 Task: Set the X coordinate for the erase video filter to 3.
Action: Mouse moved to (96, 11)
Screenshot: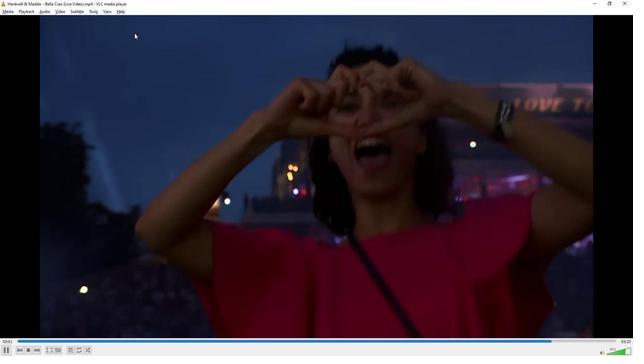 
Action: Mouse pressed left at (96, 11)
Screenshot: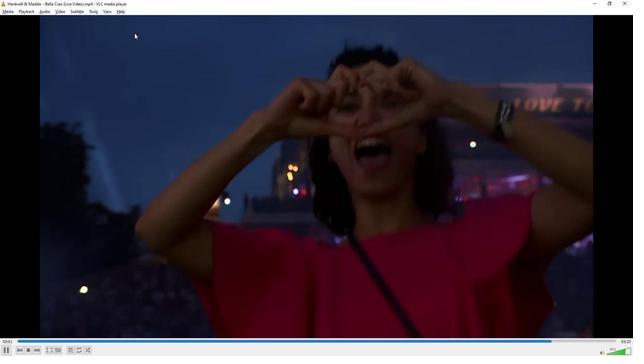 
Action: Mouse moved to (104, 89)
Screenshot: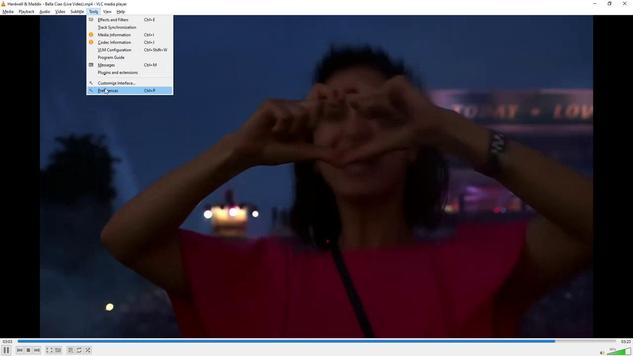 
Action: Mouse pressed left at (104, 89)
Screenshot: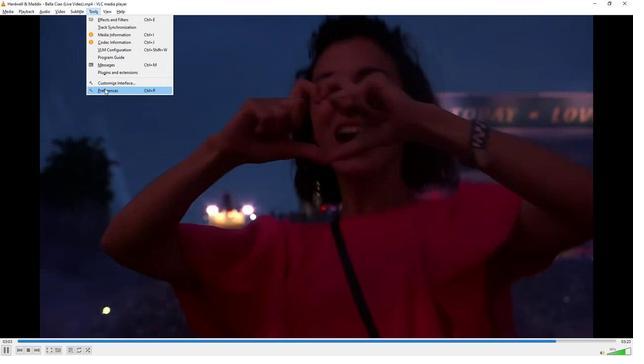 
Action: Mouse moved to (141, 276)
Screenshot: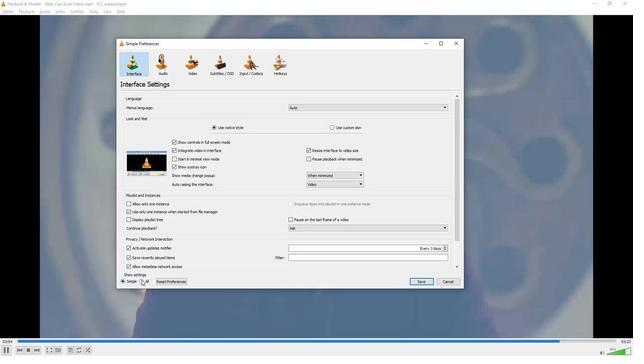 
Action: Mouse pressed left at (141, 276)
Screenshot: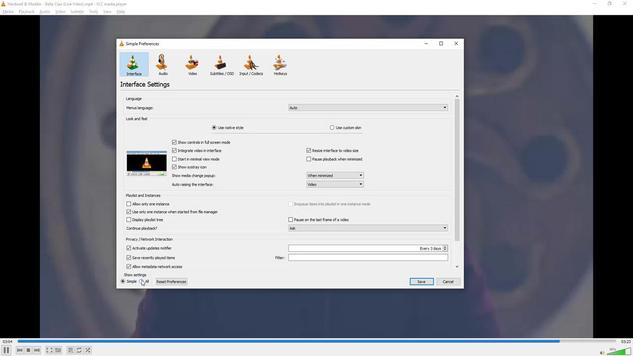 
Action: Mouse moved to (146, 252)
Screenshot: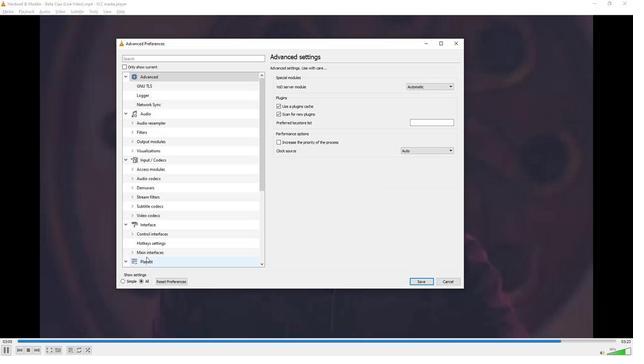 
Action: Mouse scrolled (146, 251) with delta (0, 0)
Screenshot: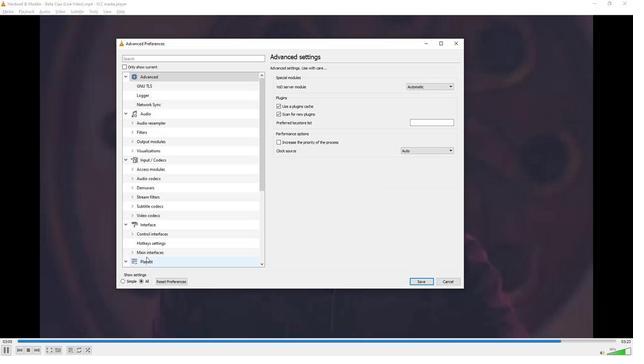 
Action: Mouse moved to (146, 249)
Screenshot: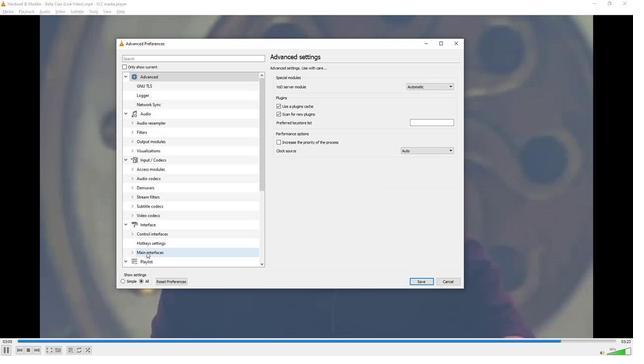 
Action: Mouse scrolled (146, 248) with delta (0, 0)
Screenshot: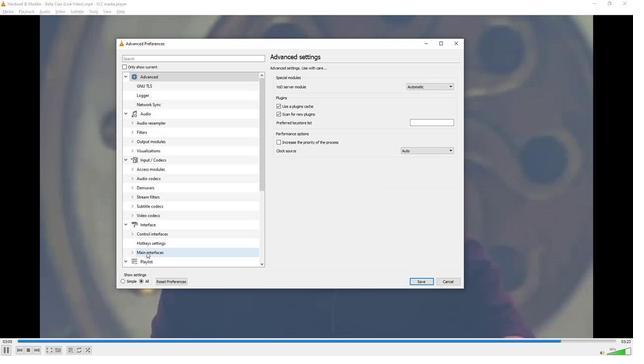 
Action: Mouse moved to (146, 247)
Screenshot: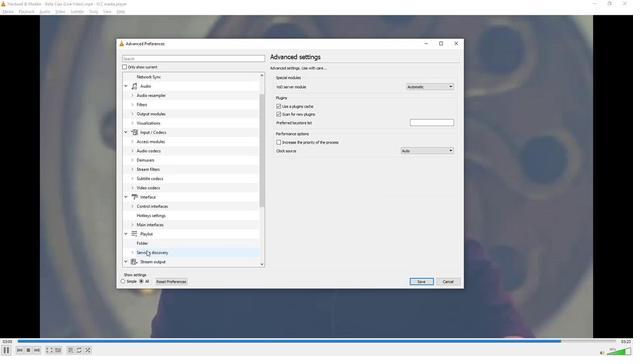 
Action: Mouse scrolled (146, 247) with delta (0, 0)
Screenshot: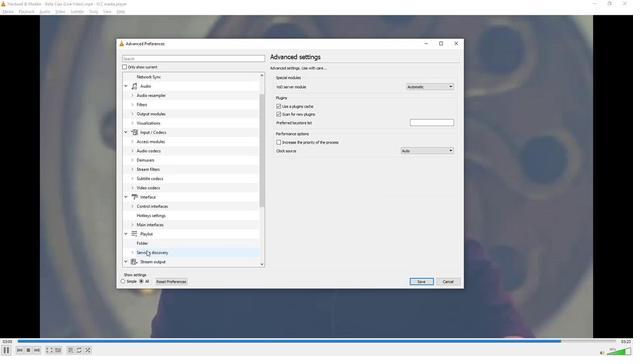 
Action: Mouse moved to (146, 246)
Screenshot: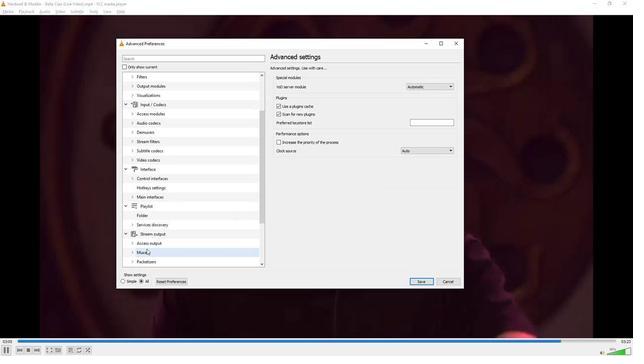
Action: Mouse scrolled (146, 246) with delta (0, 0)
Screenshot: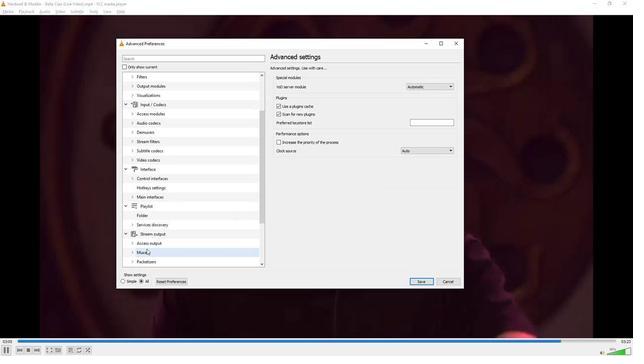 
Action: Mouse moved to (146, 246)
Screenshot: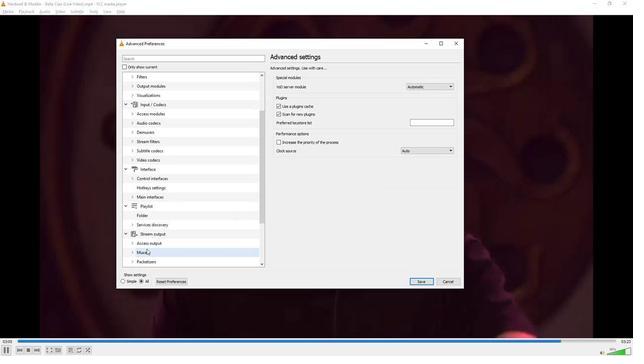 
Action: Mouse scrolled (146, 246) with delta (0, 0)
Screenshot: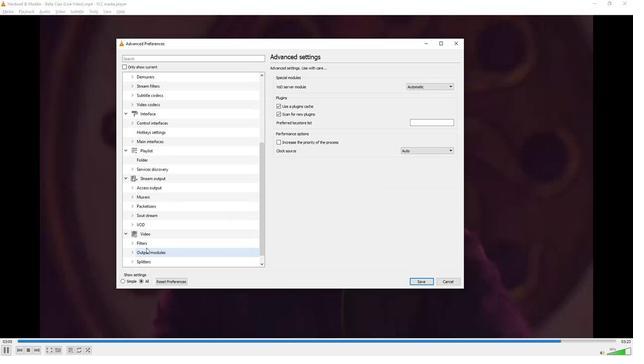 
Action: Mouse moved to (145, 245)
Screenshot: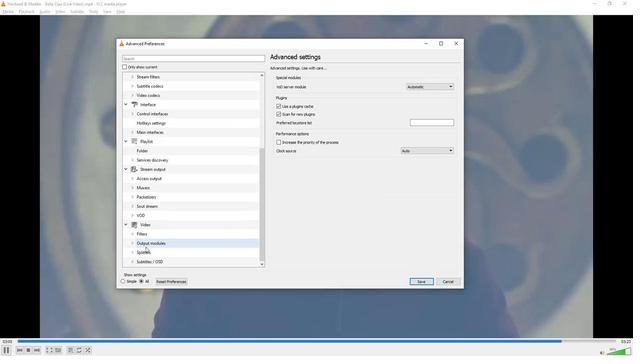 
Action: Mouse scrolled (145, 245) with delta (0, 0)
Screenshot: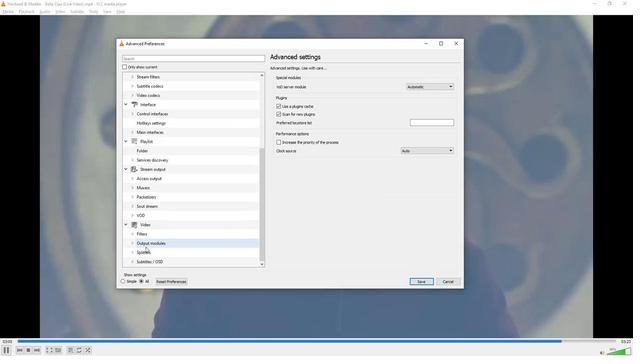 
Action: Mouse moved to (145, 244)
Screenshot: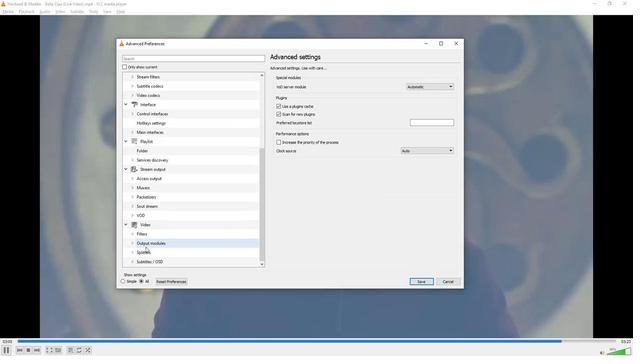 
Action: Mouse scrolled (145, 244) with delta (0, 0)
Screenshot: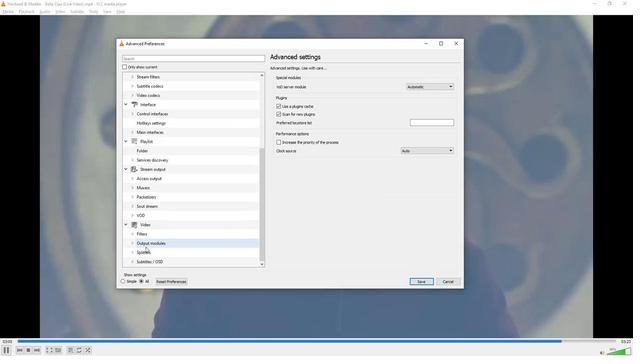 
Action: Mouse moved to (131, 231)
Screenshot: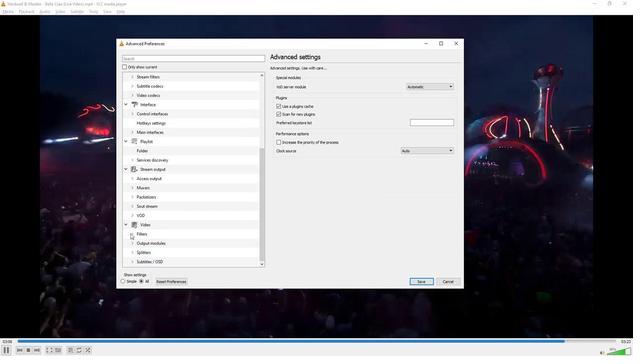 
Action: Mouse pressed left at (131, 231)
Screenshot: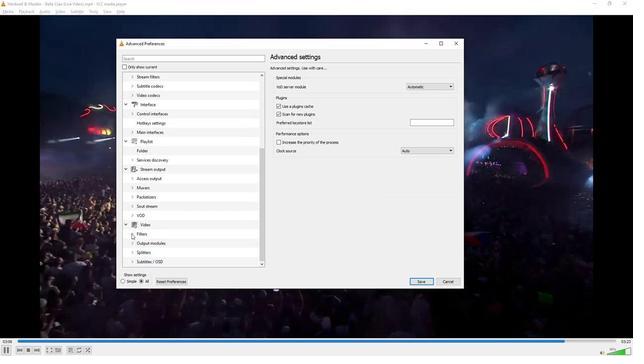 
Action: Mouse moved to (139, 234)
Screenshot: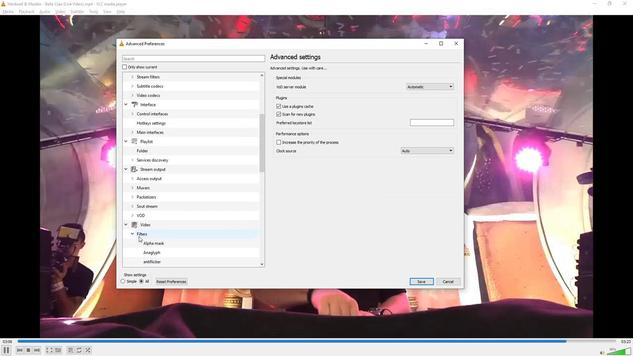 
Action: Mouse scrolled (139, 233) with delta (0, 0)
Screenshot: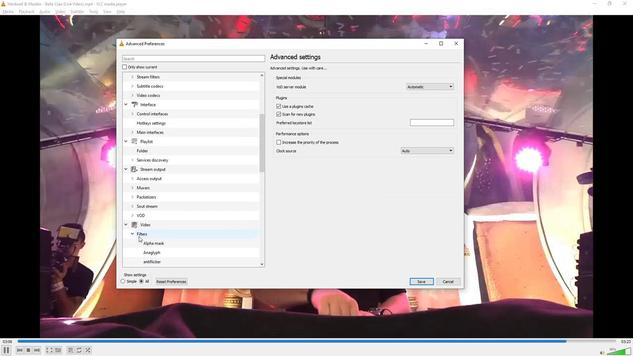 
Action: Mouse moved to (139, 234)
Screenshot: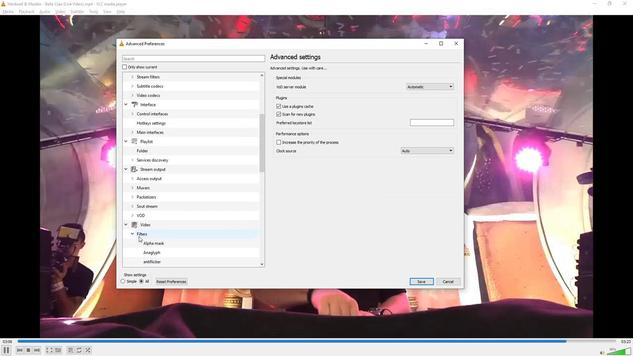 
Action: Mouse scrolled (139, 233) with delta (0, 0)
Screenshot: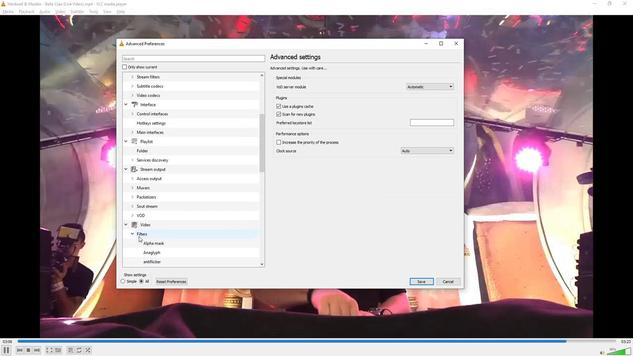 
Action: Mouse scrolled (139, 233) with delta (0, 0)
Screenshot: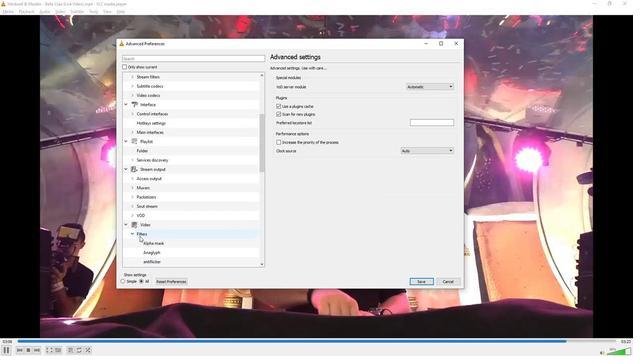 
Action: Mouse scrolled (139, 233) with delta (0, 0)
Screenshot: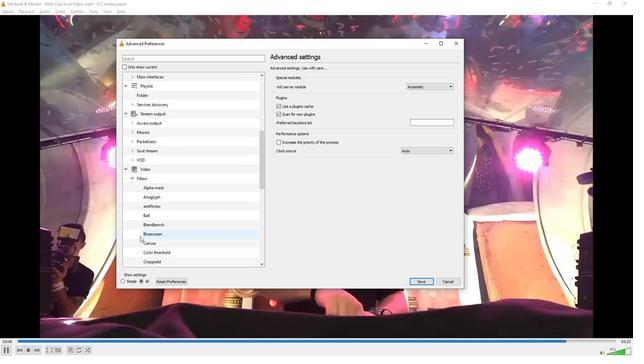 
Action: Mouse moved to (147, 238)
Screenshot: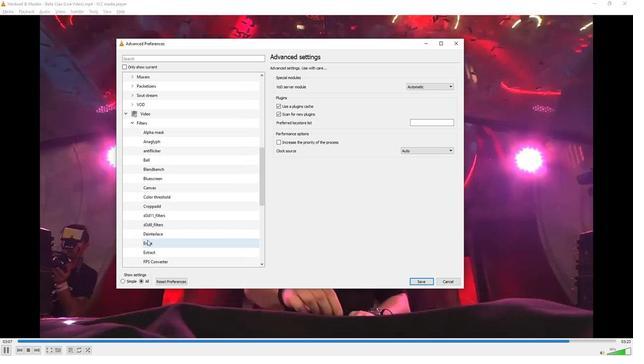 
Action: Mouse pressed left at (147, 238)
Screenshot: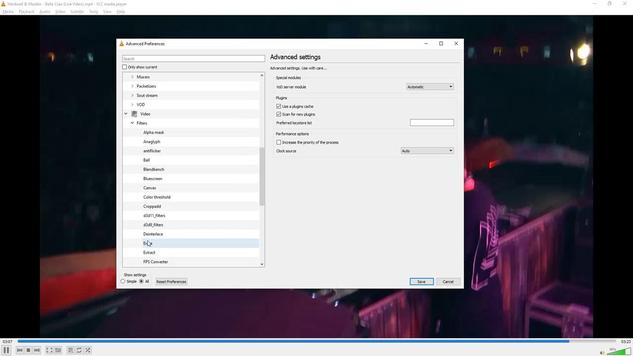 
Action: Mouse moved to (455, 87)
Screenshot: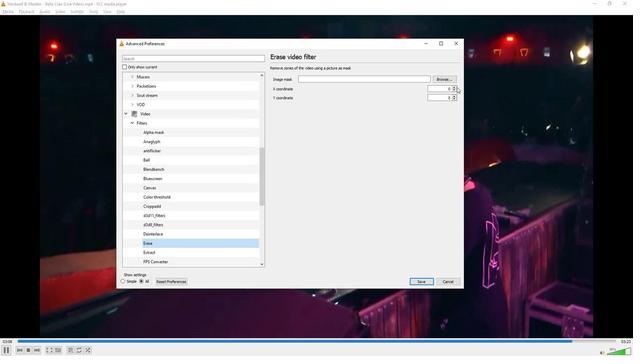 
Action: Mouse pressed left at (455, 87)
Screenshot: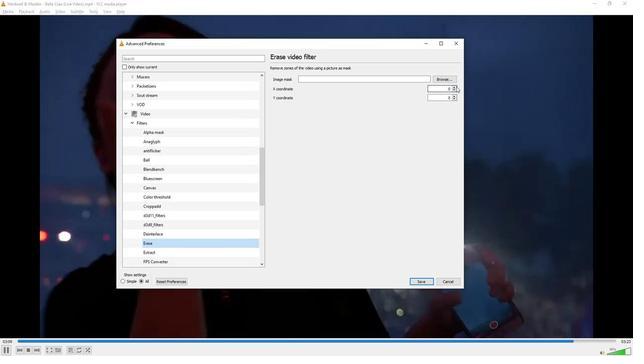 
Action: Mouse pressed left at (455, 87)
Screenshot: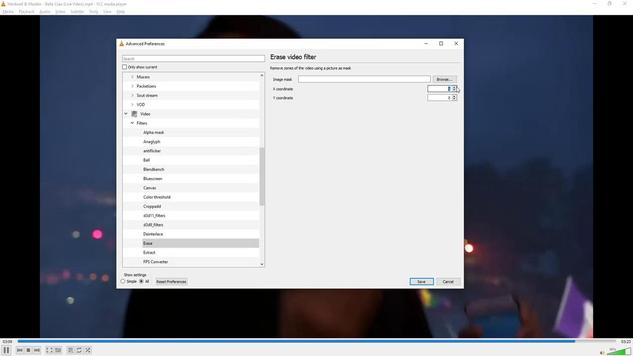 
Action: Mouse pressed left at (455, 87)
Screenshot: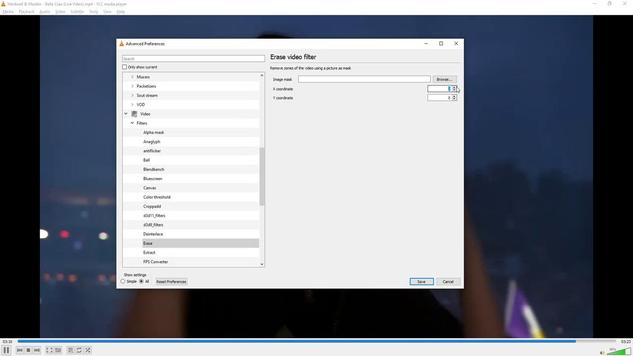 
Action: Mouse moved to (404, 133)
Screenshot: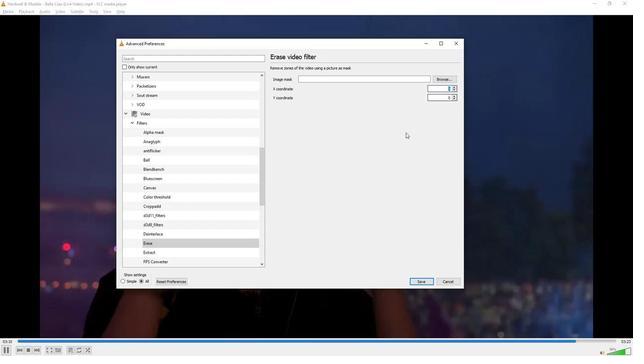 
Action: Mouse pressed left at (404, 133)
Screenshot: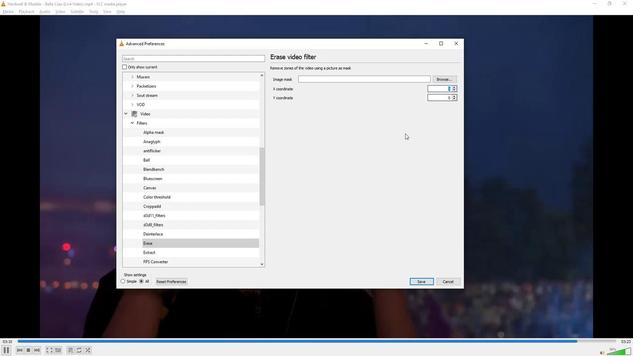 
